 Task: Provide the standings of the 2023 Victory Lane Racing Xfinity Series for the track "Michigan Int'l Speedway".
Action: Mouse moved to (169, 315)
Screenshot: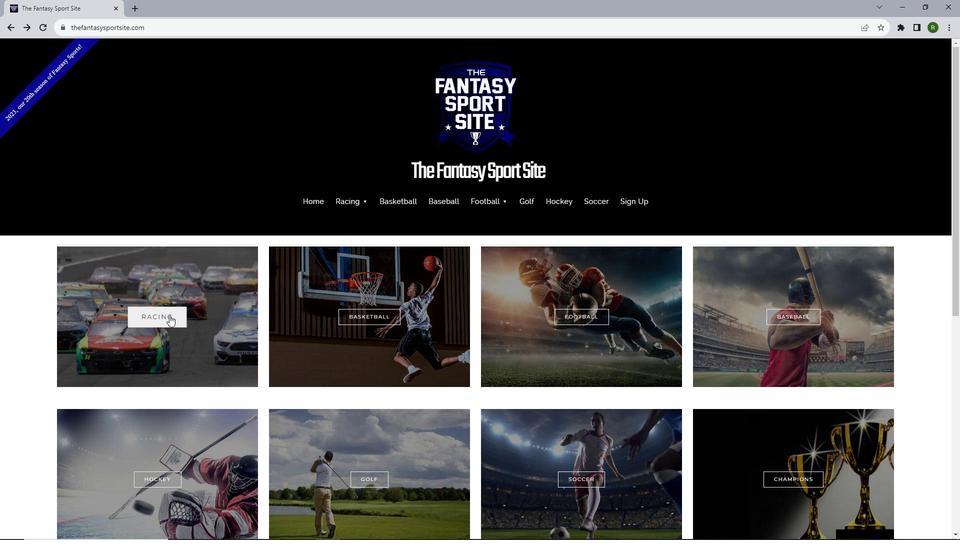 
Action: Mouse pressed left at (169, 315)
Screenshot: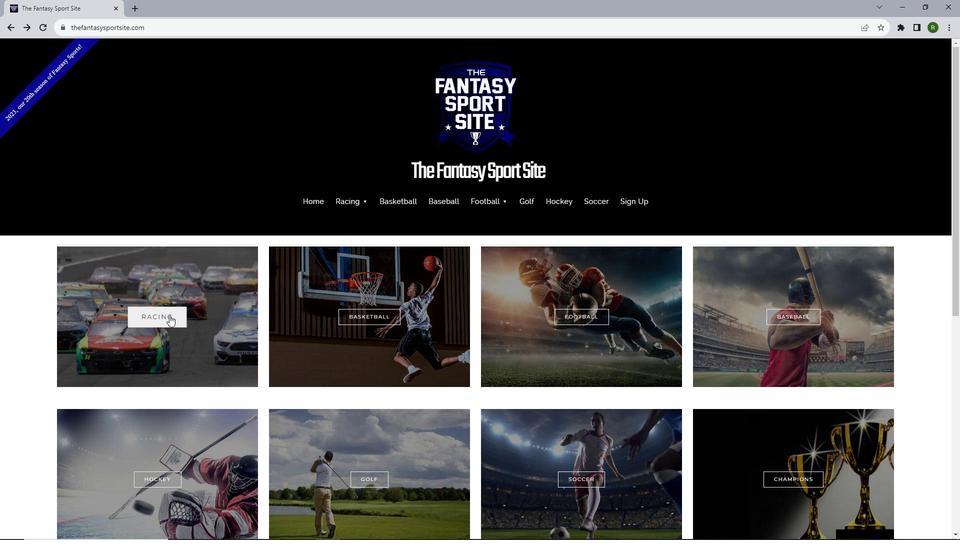 
Action: Mouse moved to (480, 443)
Screenshot: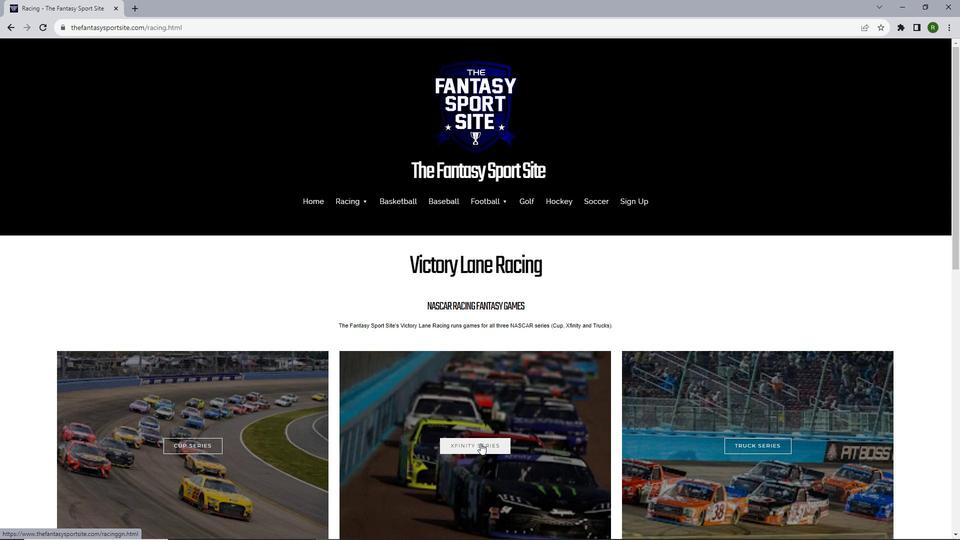 
Action: Mouse pressed left at (480, 443)
Screenshot: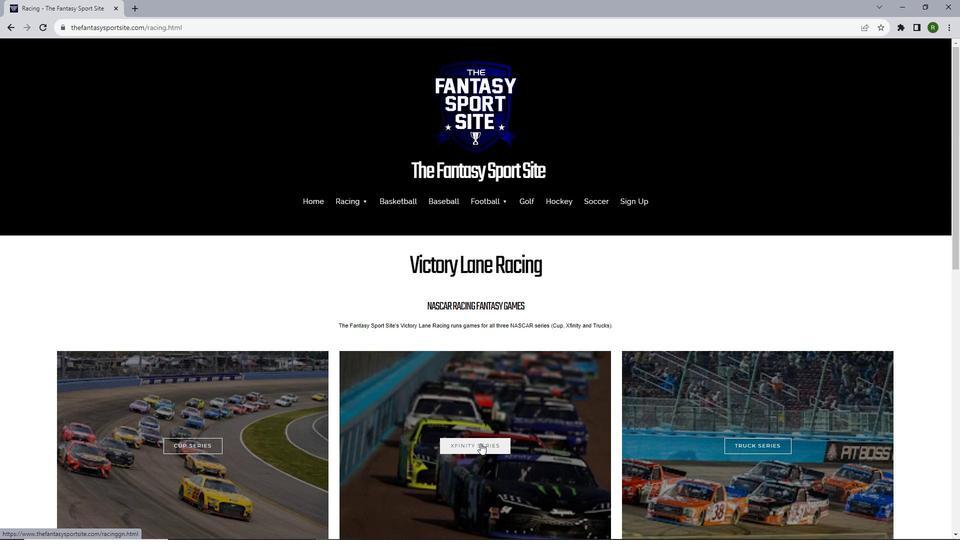 
Action: Mouse moved to (398, 367)
Screenshot: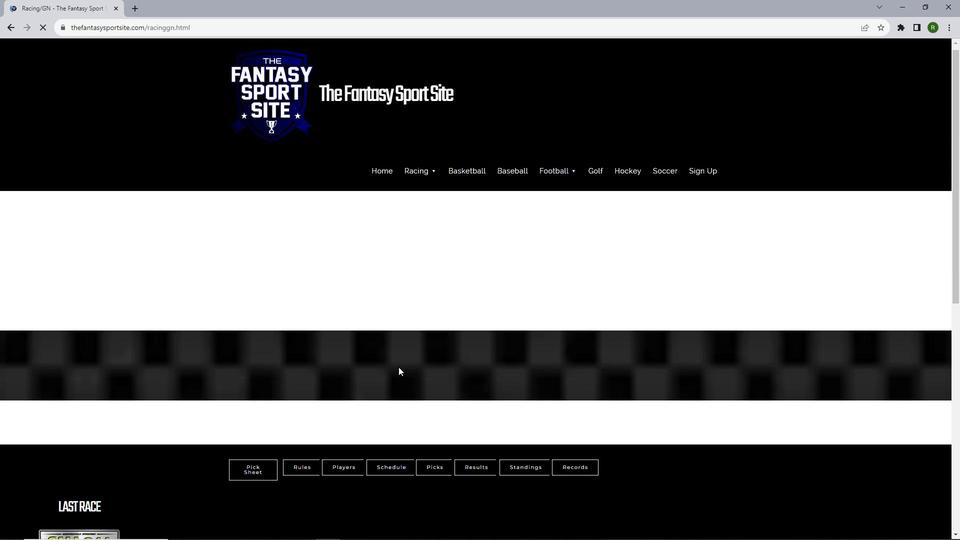 
Action: Mouse scrolled (398, 366) with delta (0, 0)
Screenshot: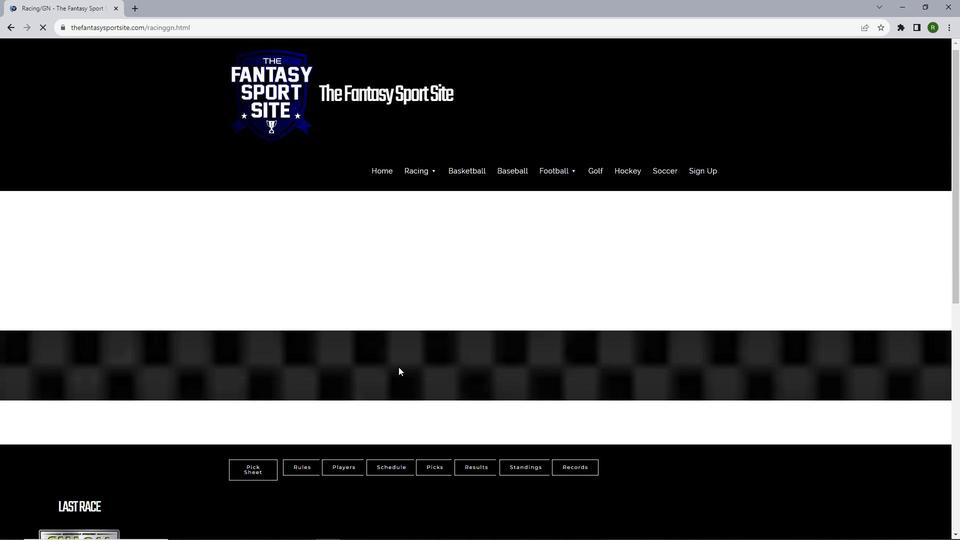 
Action: Mouse scrolled (398, 366) with delta (0, 0)
Screenshot: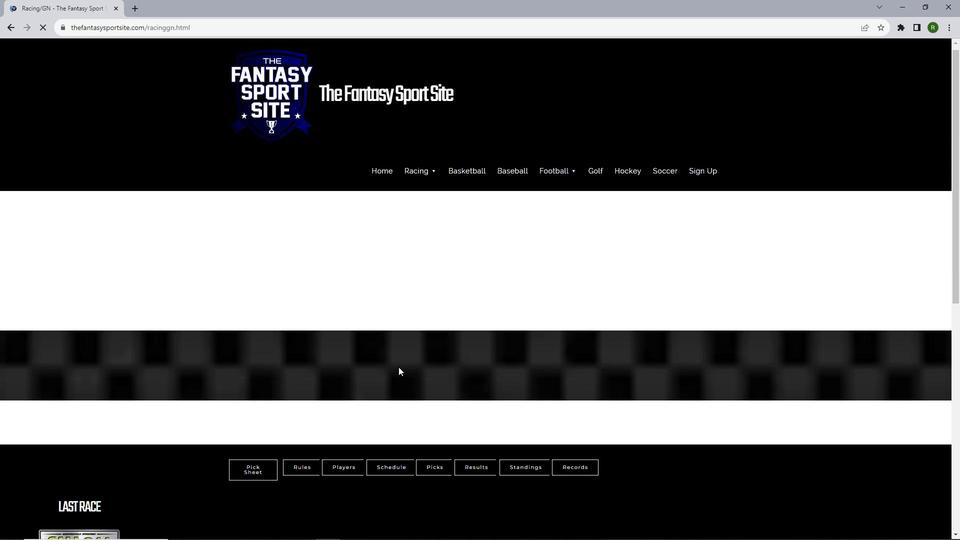 
Action: Mouse scrolled (398, 366) with delta (0, 0)
Screenshot: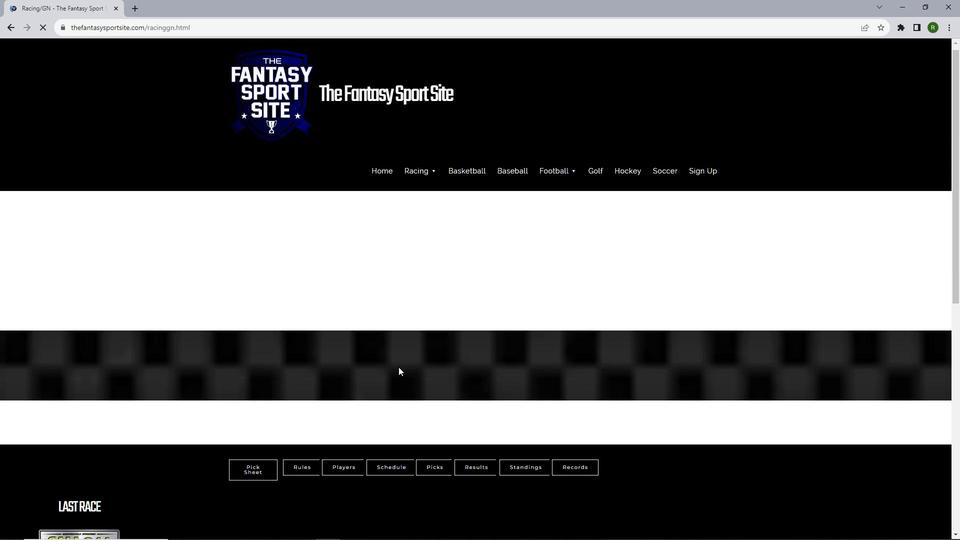 
Action: Mouse scrolled (398, 366) with delta (0, 0)
Screenshot: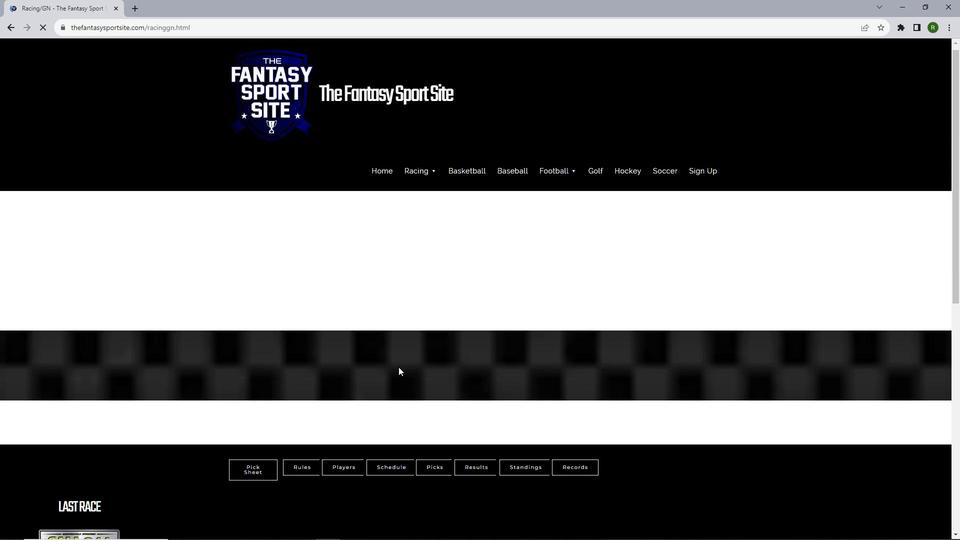 
Action: Mouse moved to (418, 356)
Screenshot: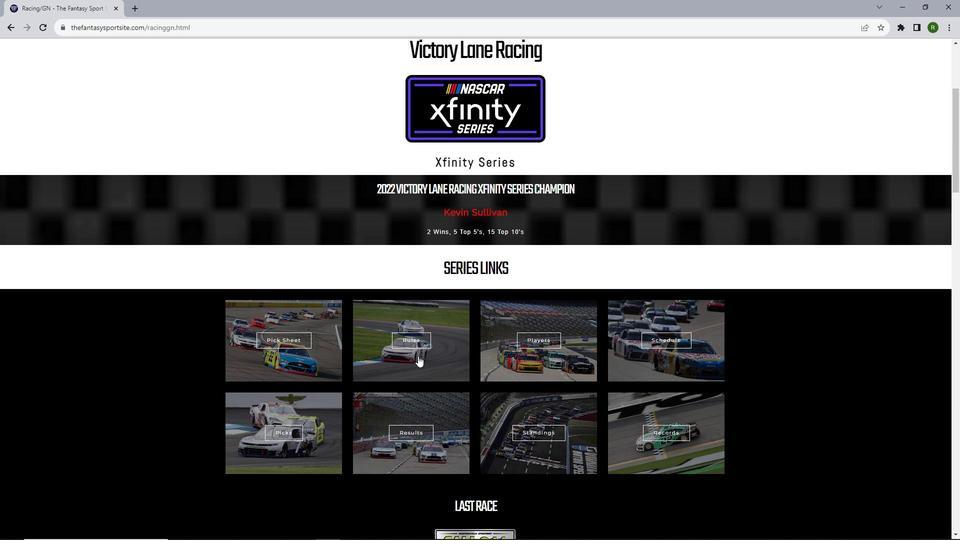 
Action: Mouse scrolled (418, 355) with delta (0, 0)
Screenshot: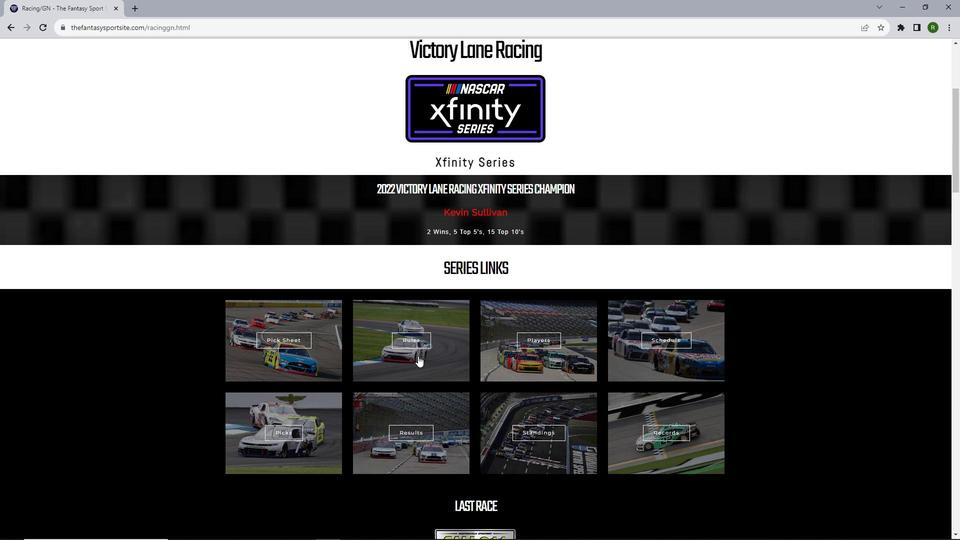 
Action: Mouse scrolled (418, 355) with delta (0, 0)
Screenshot: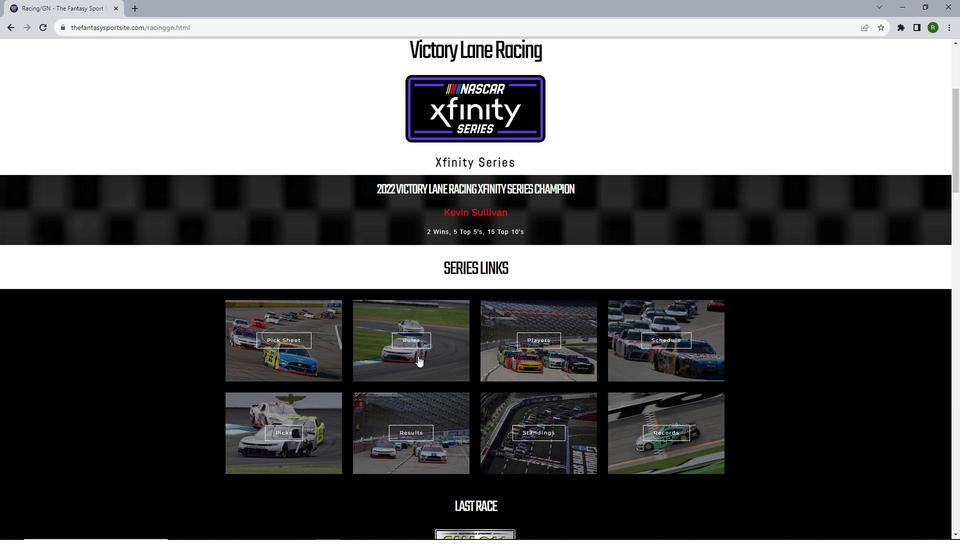 
Action: Mouse moved to (531, 336)
Screenshot: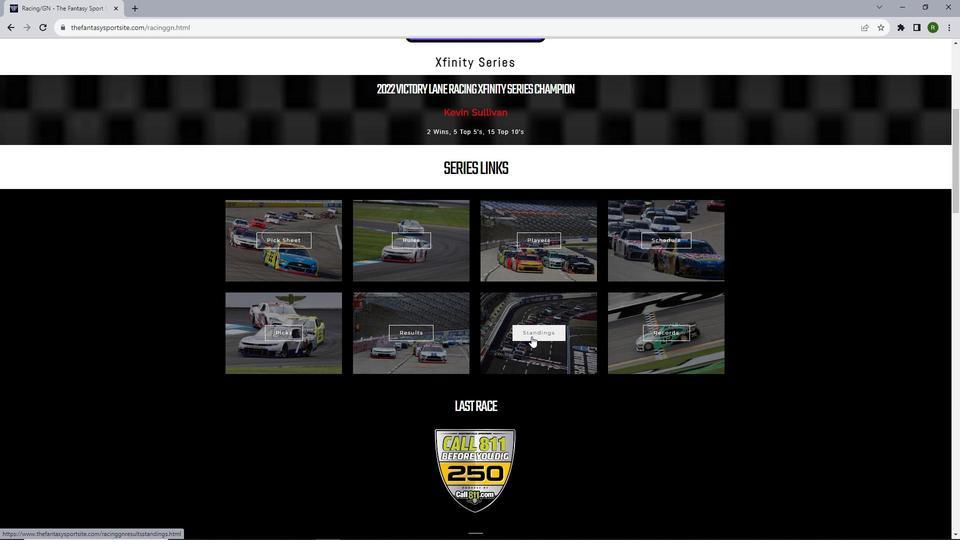
Action: Mouse pressed left at (531, 336)
Screenshot: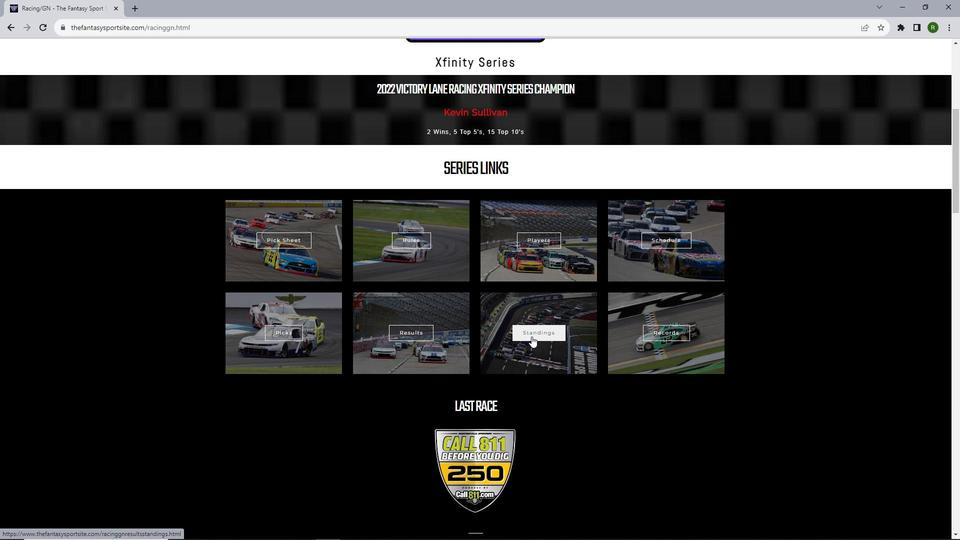 
Action: Mouse moved to (329, 232)
Screenshot: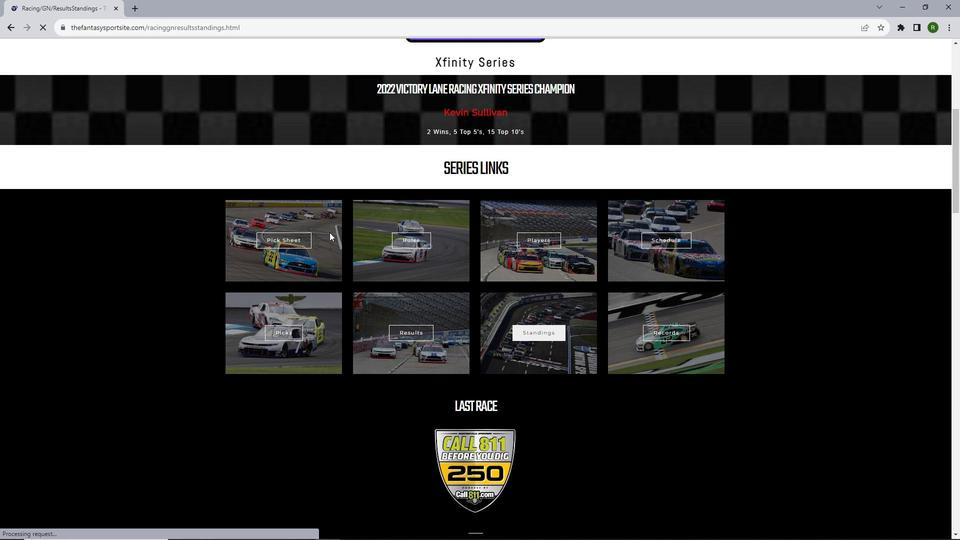 
Action: Mouse scrolled (329, 232) with delta (0, 0)
Screenshot: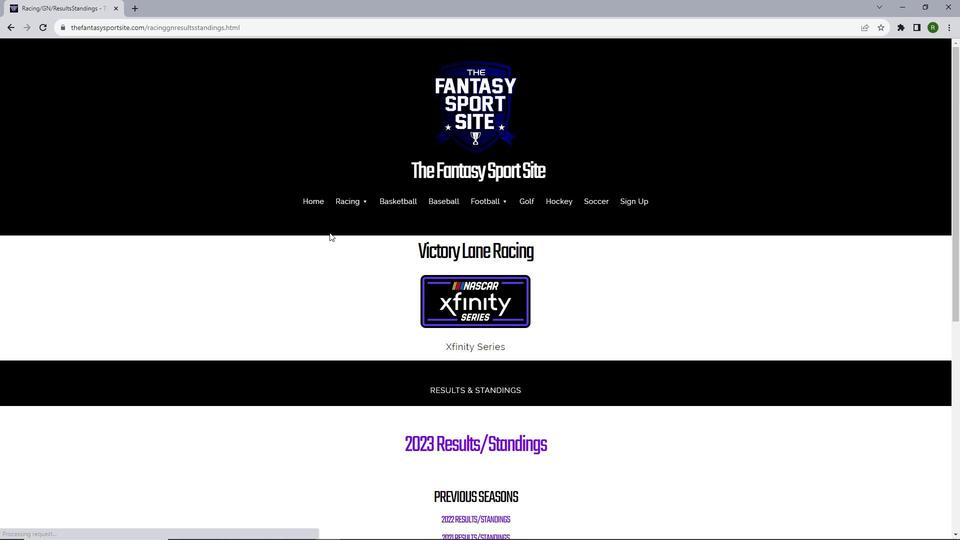 
Action: Mouse scrolled (329, 232) with delta (0, 0)
Screenshot: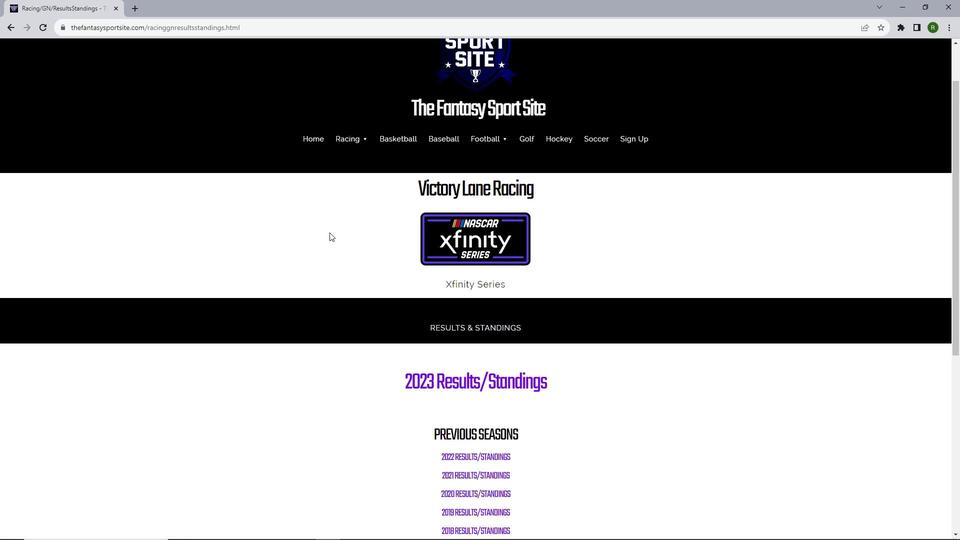 
Action: Mouse scrolled (329, 232) with delta (0, 0)
Screenshot: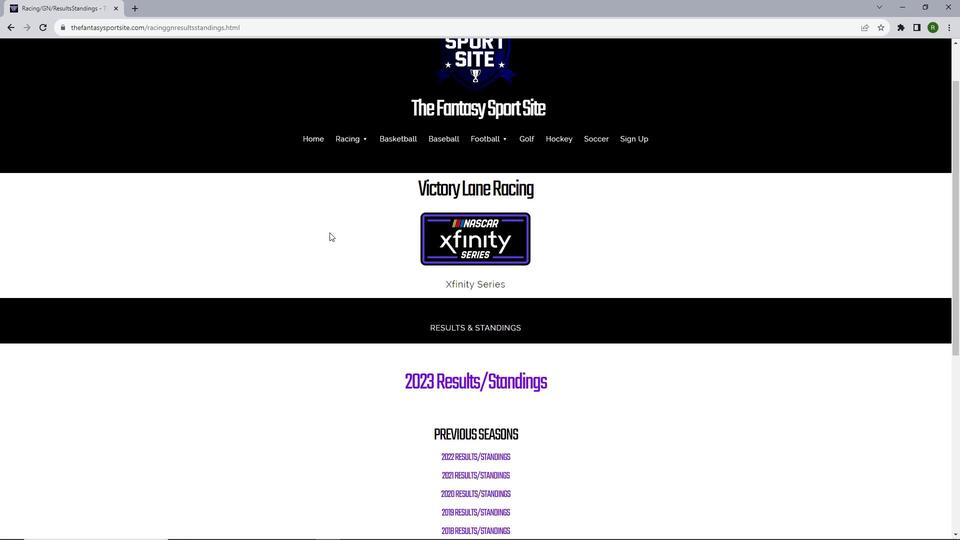 
Action: Mouse scrolled (329, 232) with delta (0, 0)
Screenshot: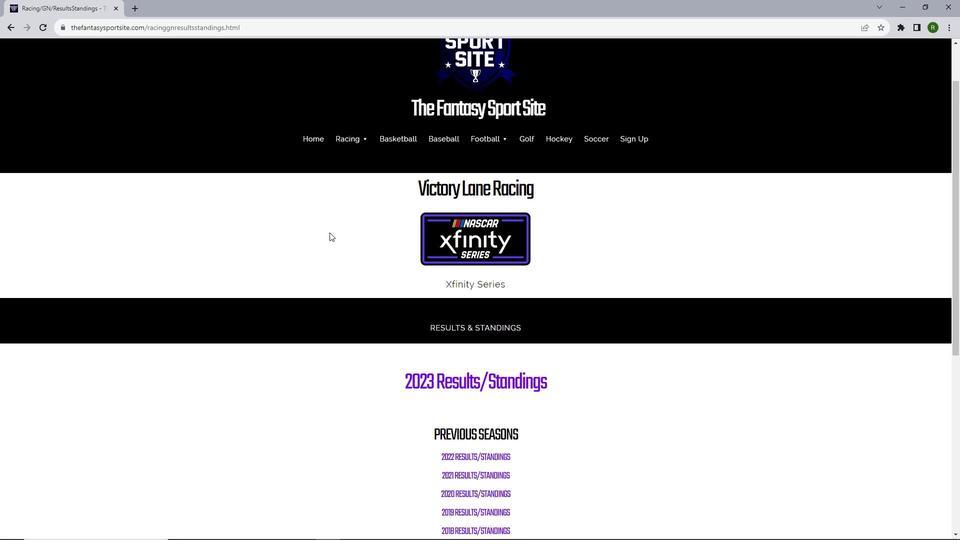 
Action: Mouse scrolled (329, 232) with delta (0, 0)
Screenshot: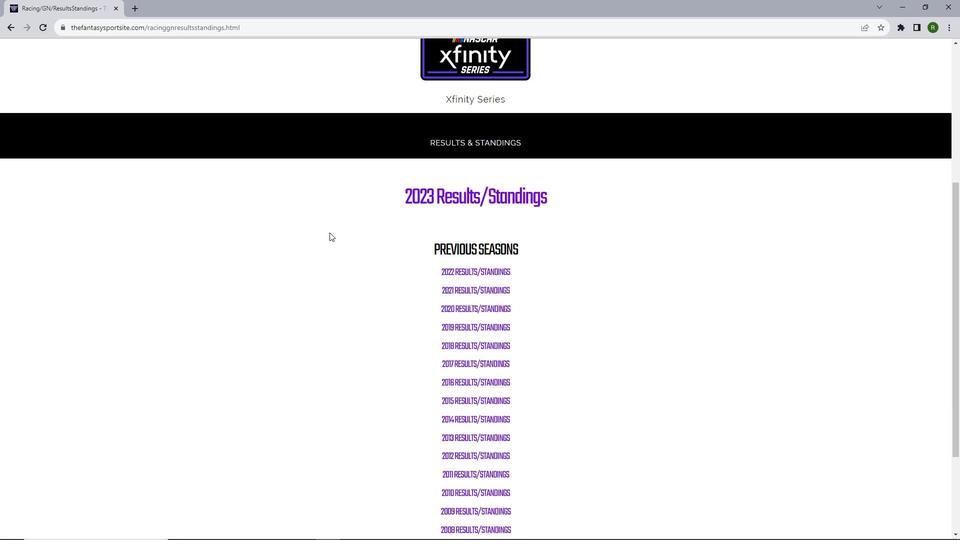 
Action: Mouse moved to (452, 190)
Screenshot: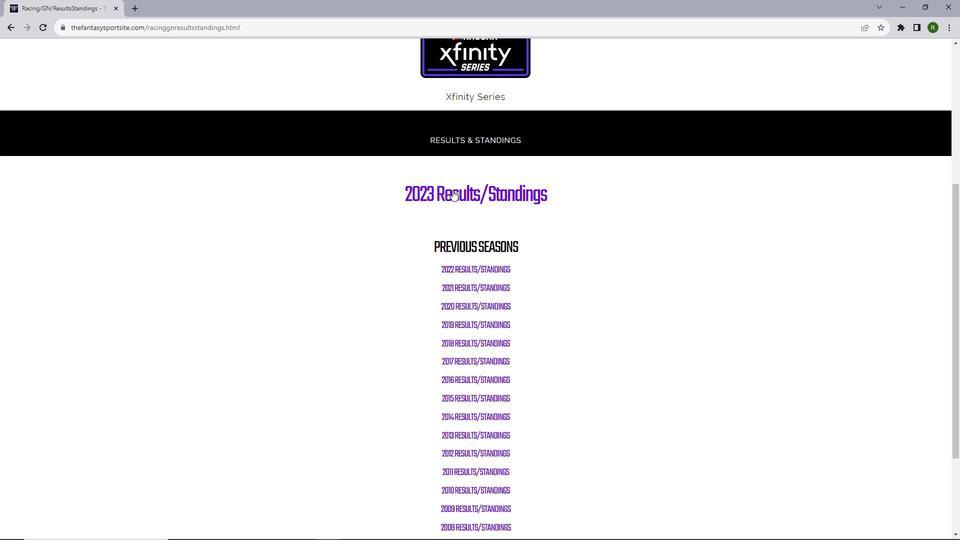
Action: Mouse pressed left at (452, 190)
Screenshot: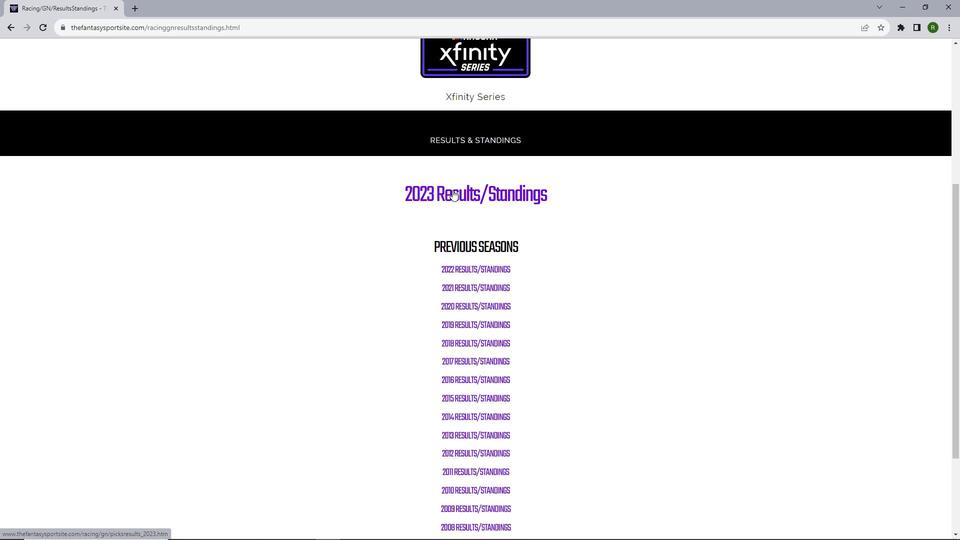 
Action: Mouse moved to (584, 292)
Screenshot: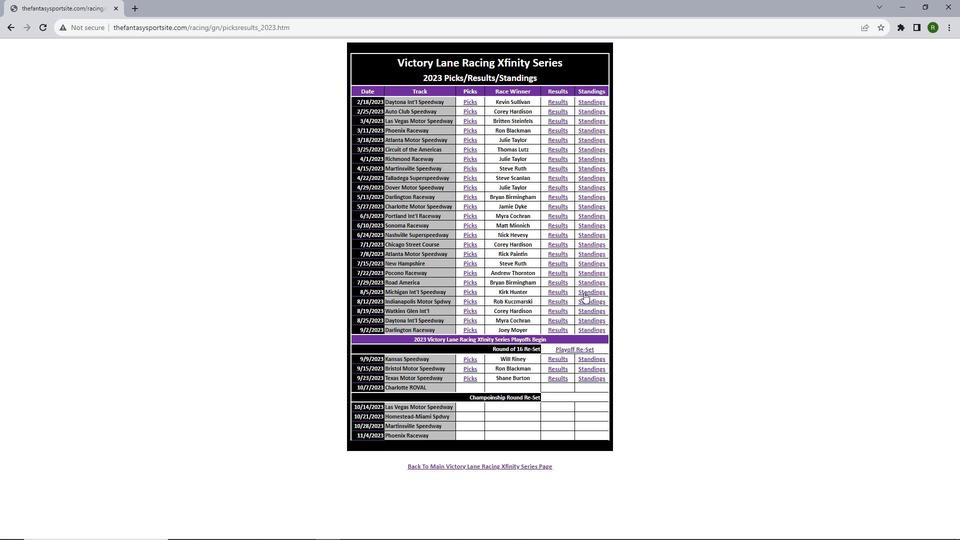 
Action: Mouse pressed left at (584, 292)
Screenshot: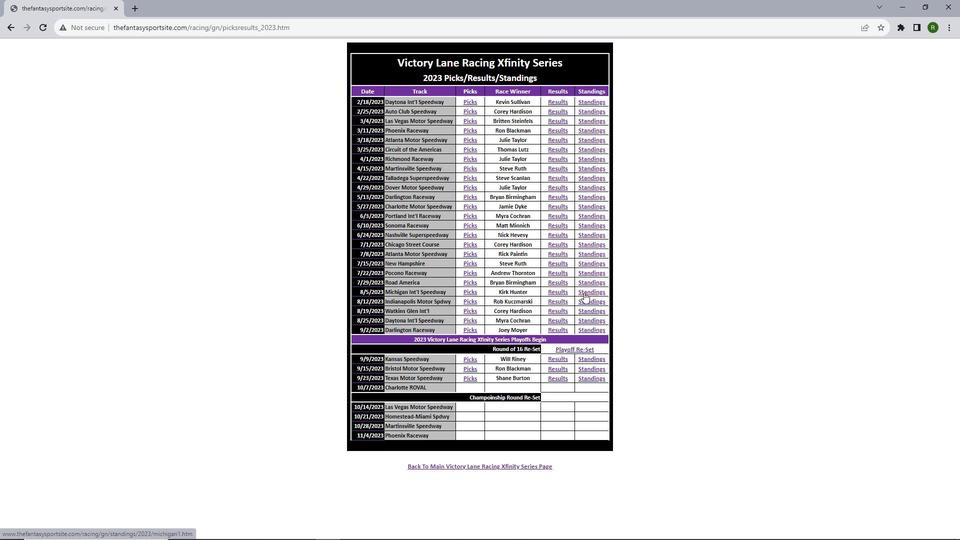 
Action: Mouse moved to (487, 162)
Screenshot: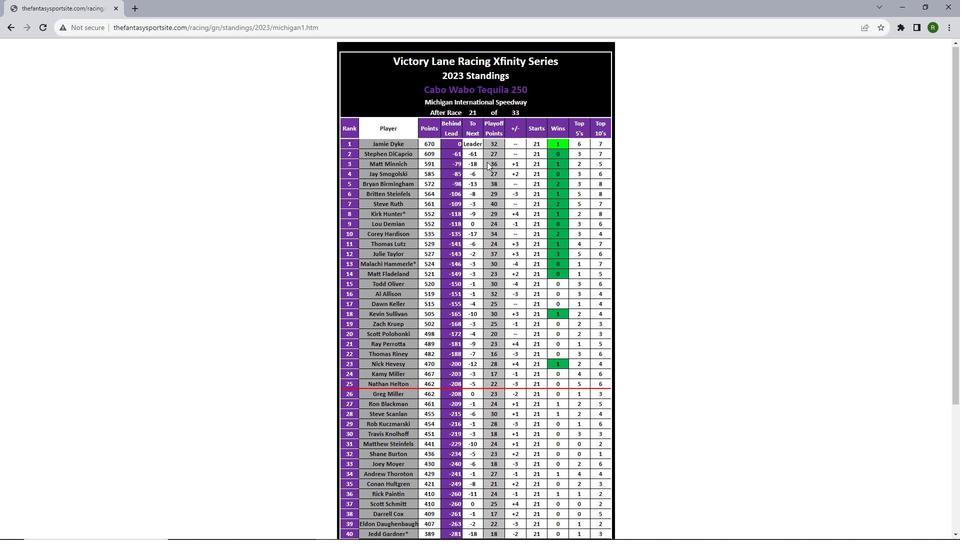 
Action: Mouse scrolled (487, 161) with delta (0, 0)
Screenshot: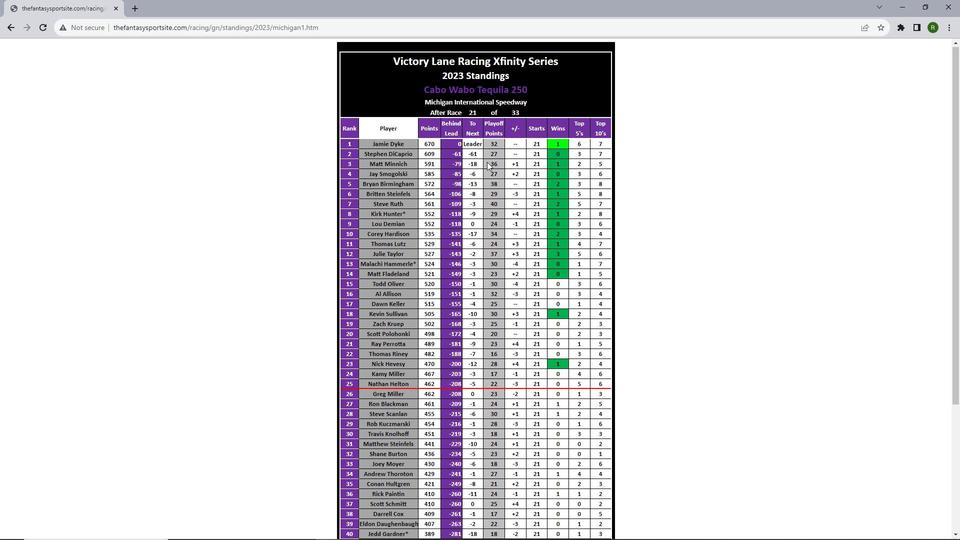 
Action: Mouse scrolled (487, 161) with delta (0, 0)
Screenshot: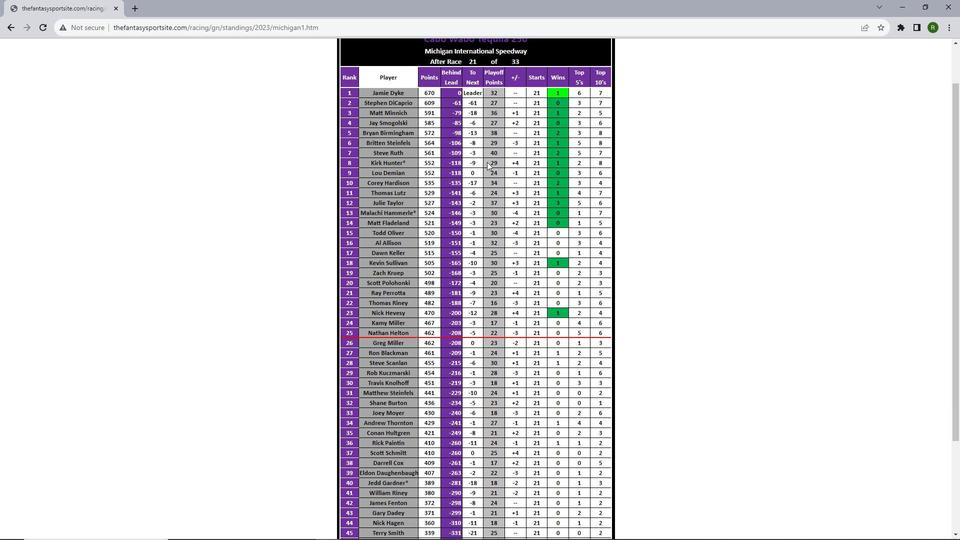 
Action: Mouse scrolled (487, 161) with delta (0, 0)
Screenshot: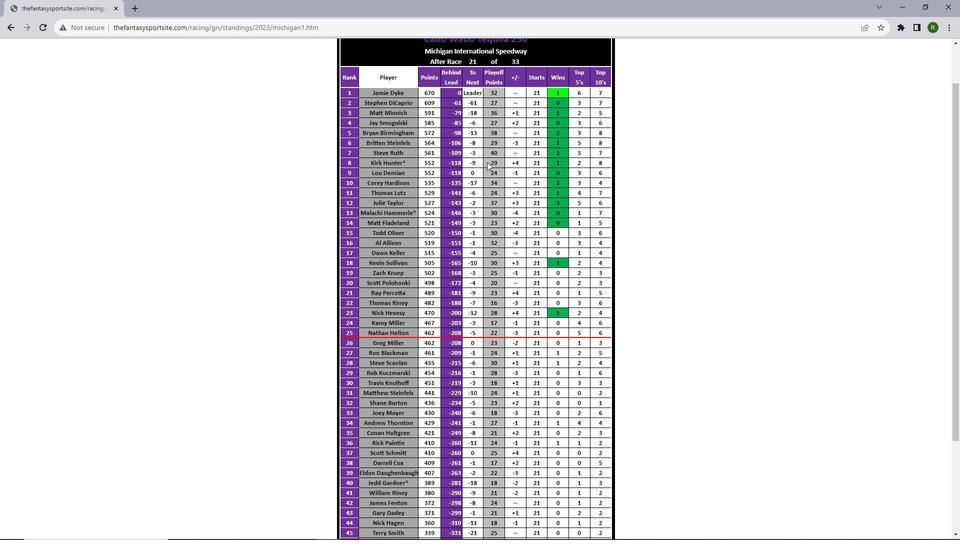 
Action: Mouse scrolled (487, 161) with delta (0, 0)
Screenshot: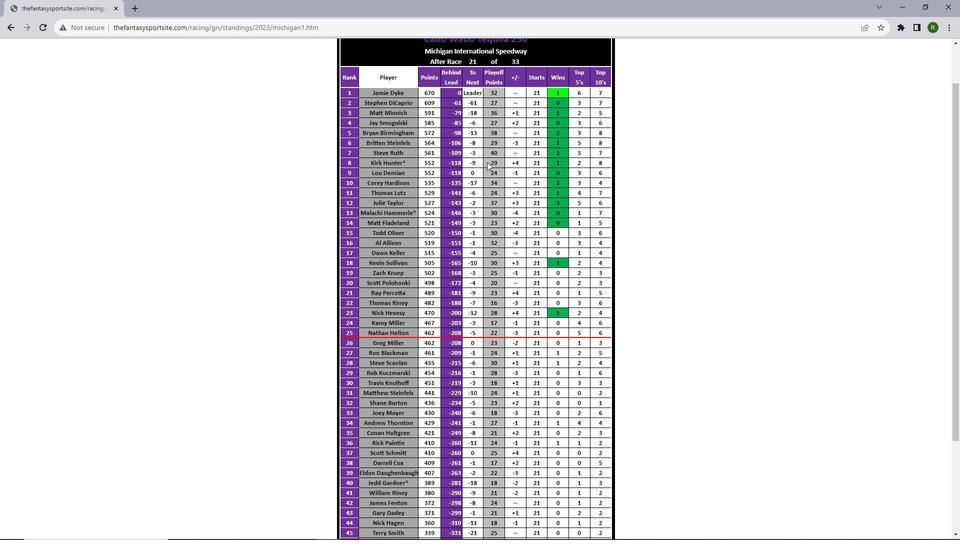 
Action: Mouse scrolled (487, 161) with delta (0, 0)
Screenshot: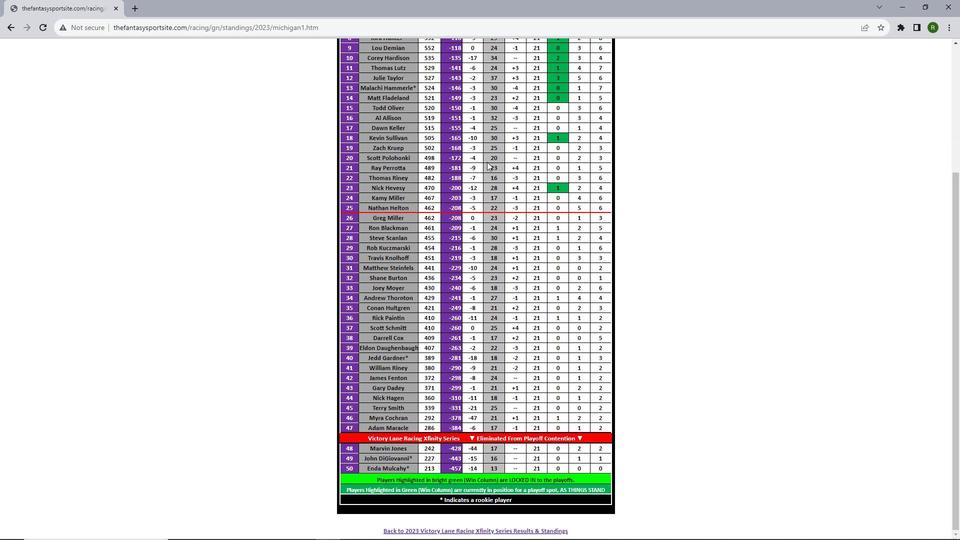 
Action: Mouse scrolled (487, 161) with delta (0, 0)
Screenshot: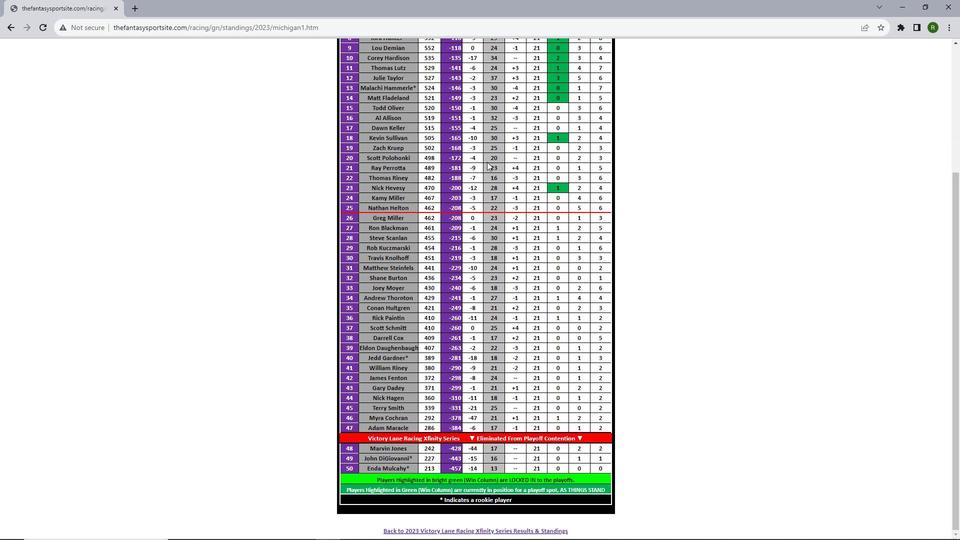 
Action: Mouse scrolled (487, 161) with delta (0, 0)
Screenshot: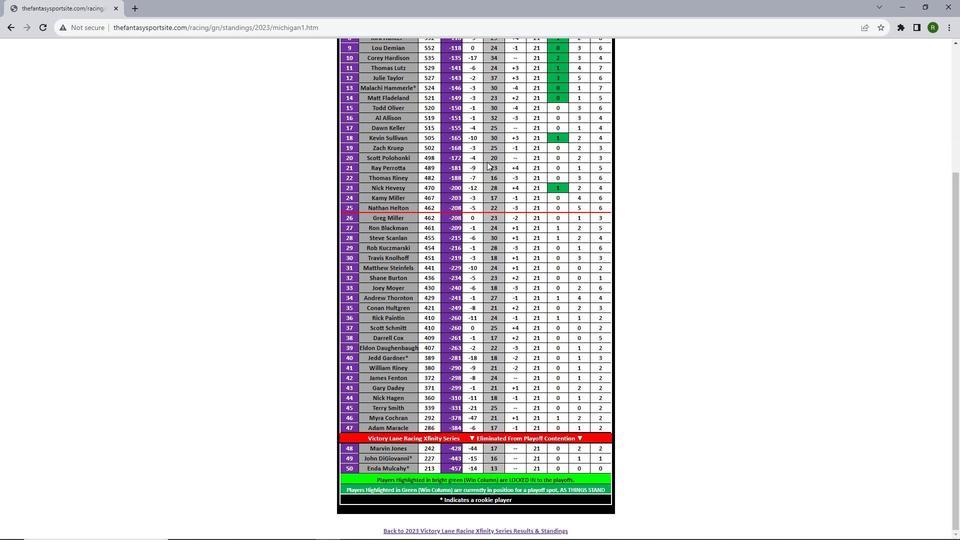 
Action: Mouse scrolled (487, 162) with delta (0, 0)
Screenshot: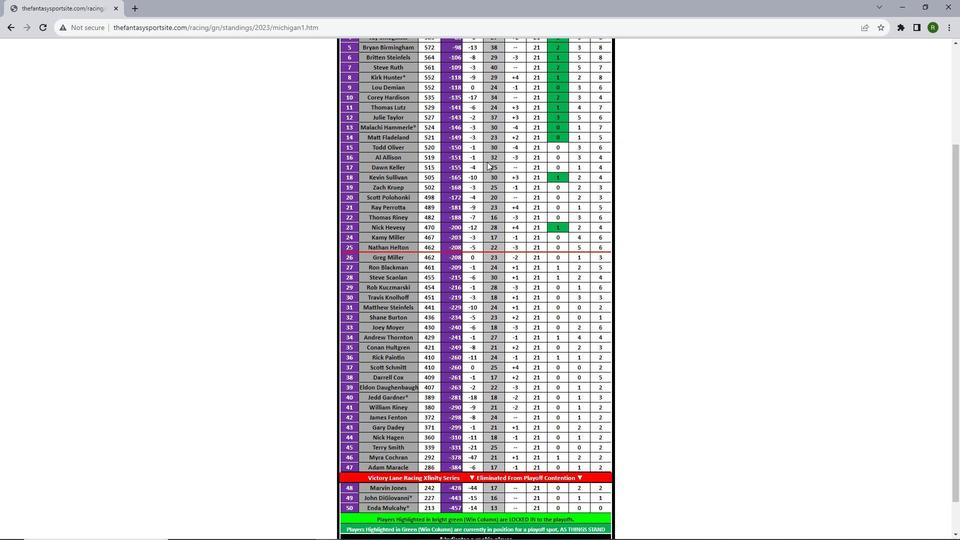 
Action: Mouse scrolled (487, 162) with delta (0, 0)
Screenshot: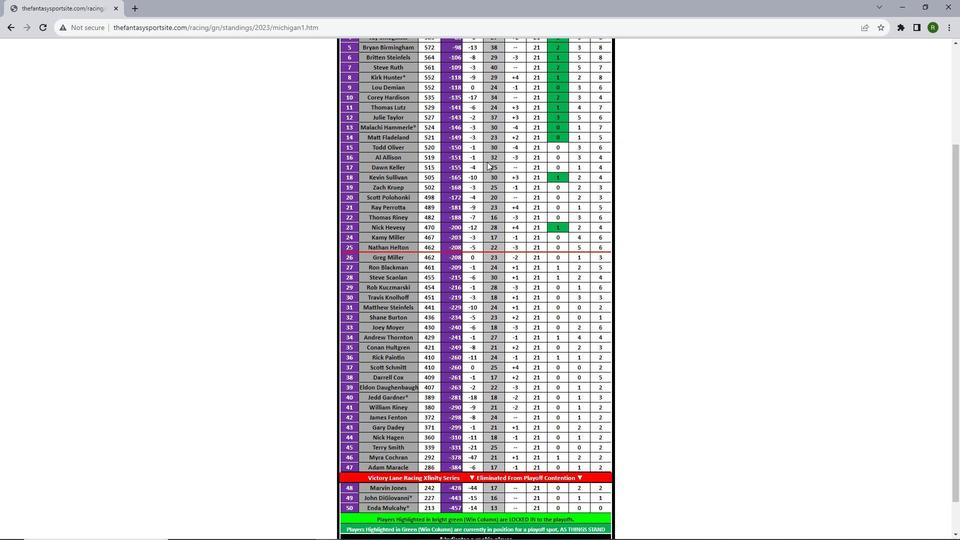 
Action: Mouse scrolled (487, 162) with delta (0, 0)
Screenshot: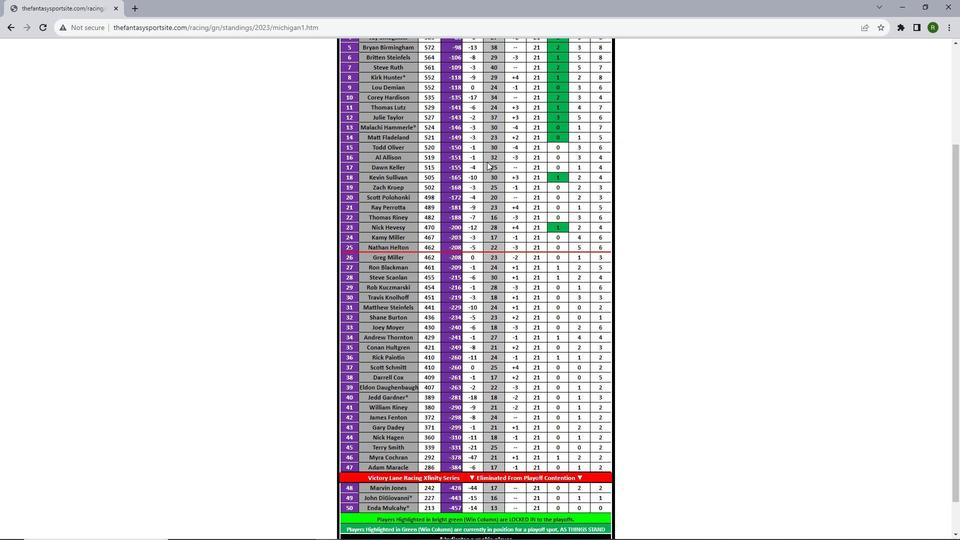 
Action: Mouse scrolled (487, 162) with delta (0, 0)
Screenshot: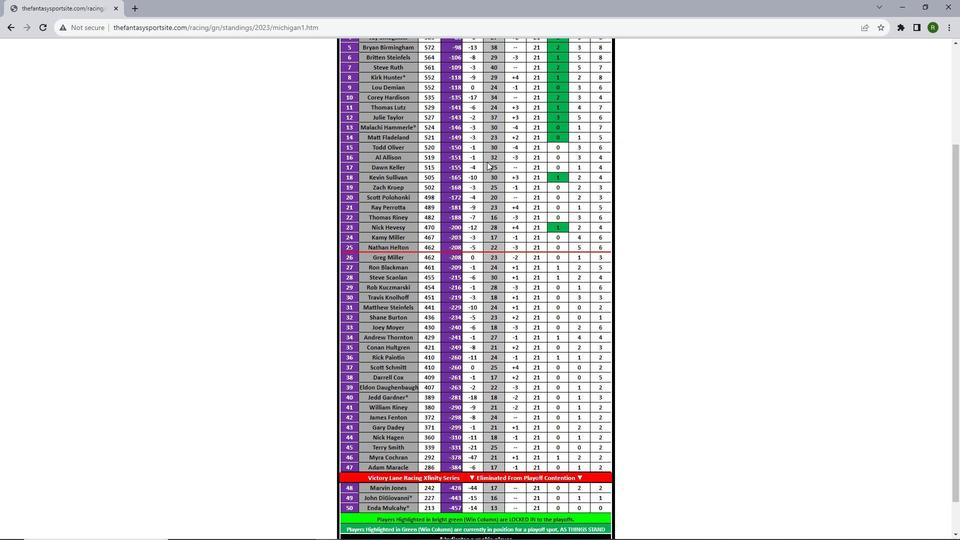 
Action: Mouse scrolled (487, 162) with delta (0, 0)
Screenshot: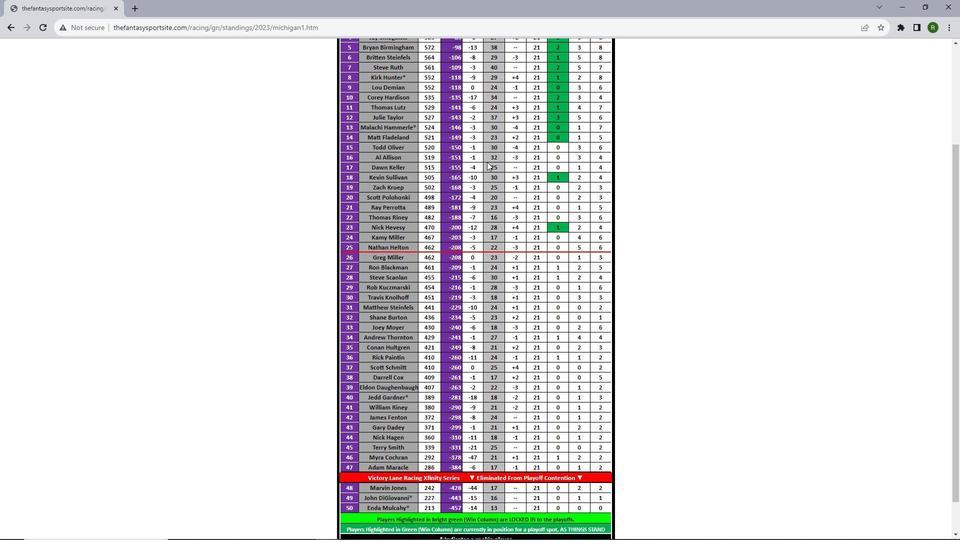 
Action: Mouse scrolled (487, 162) with delta (0, 0)
Screenshot: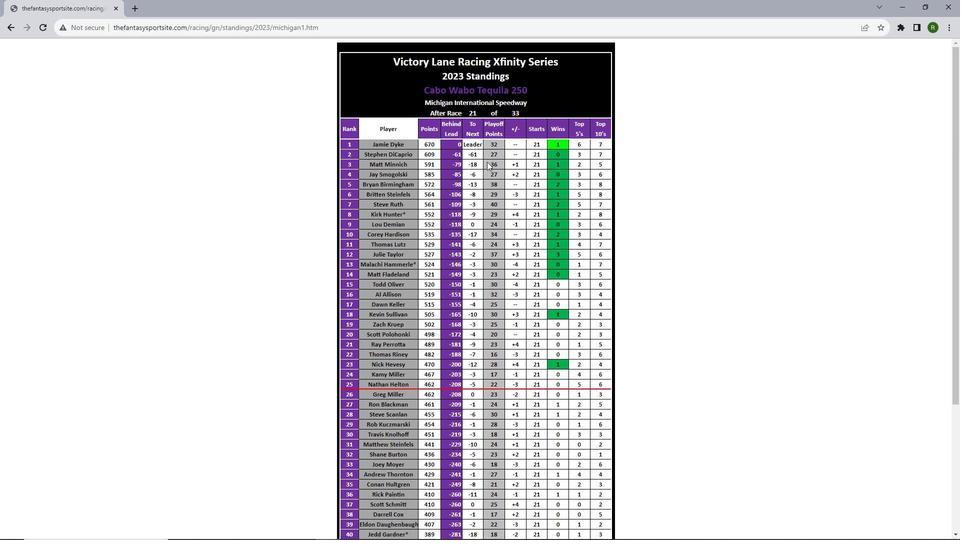 
Action: Mouse scrolled (487, 162) with delta (0, 0)
Screenshot: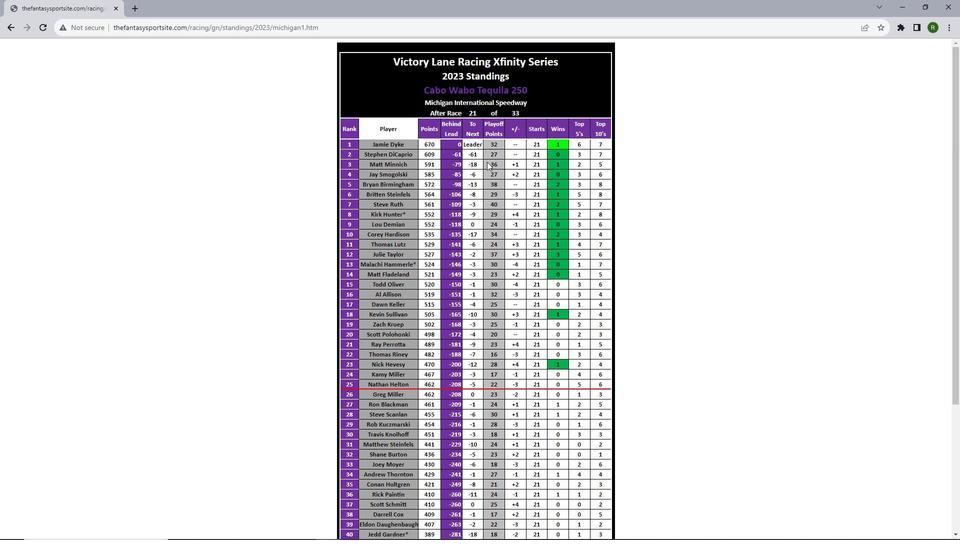 
Action: Mouse scrolled (487, 162) with delta (0, 0)
Screenshot: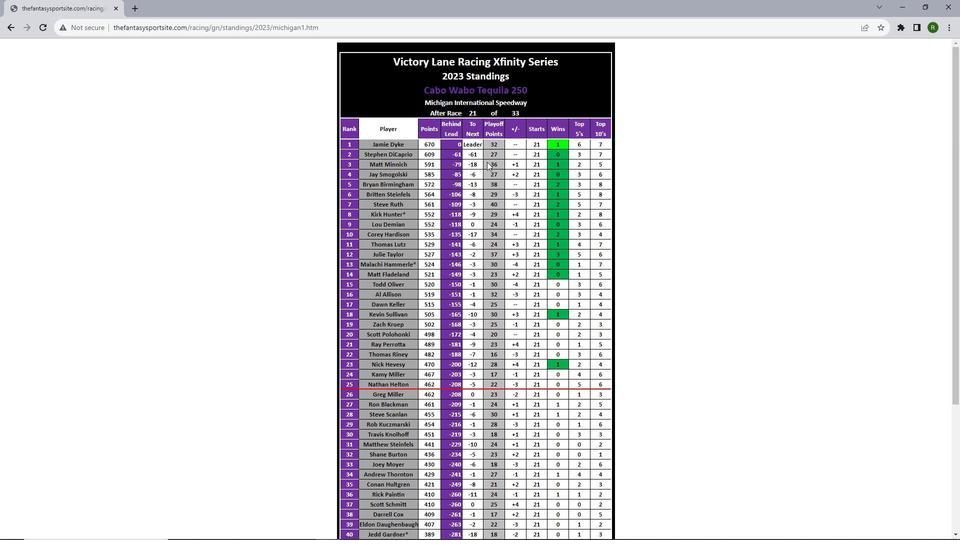 
